 Task: Check current mortgage rates for all points.
Action: Mouse moved to (775, 147)
Screenshot: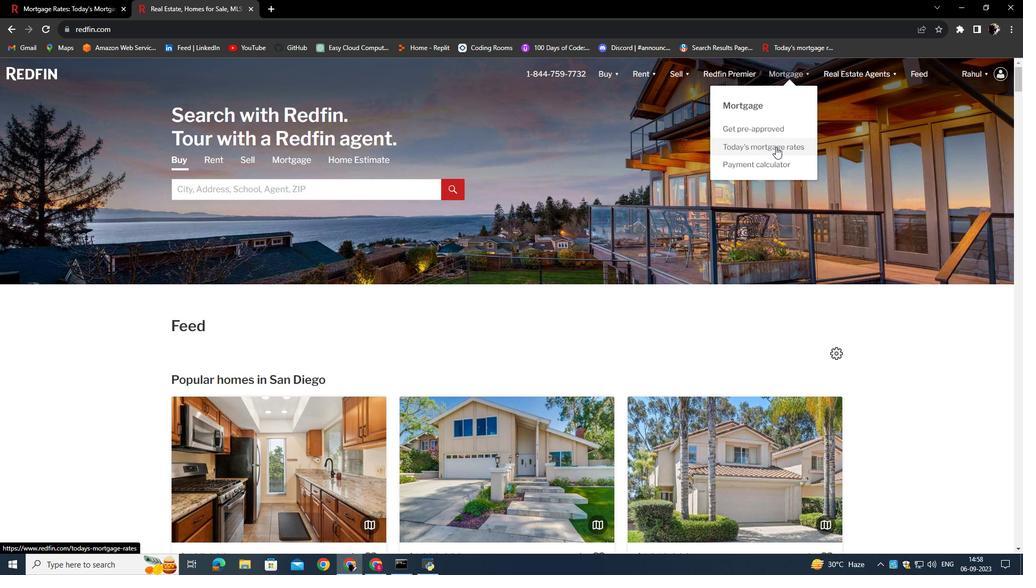 
Action: Mouse pressed left at (775, 147)
Screenshot: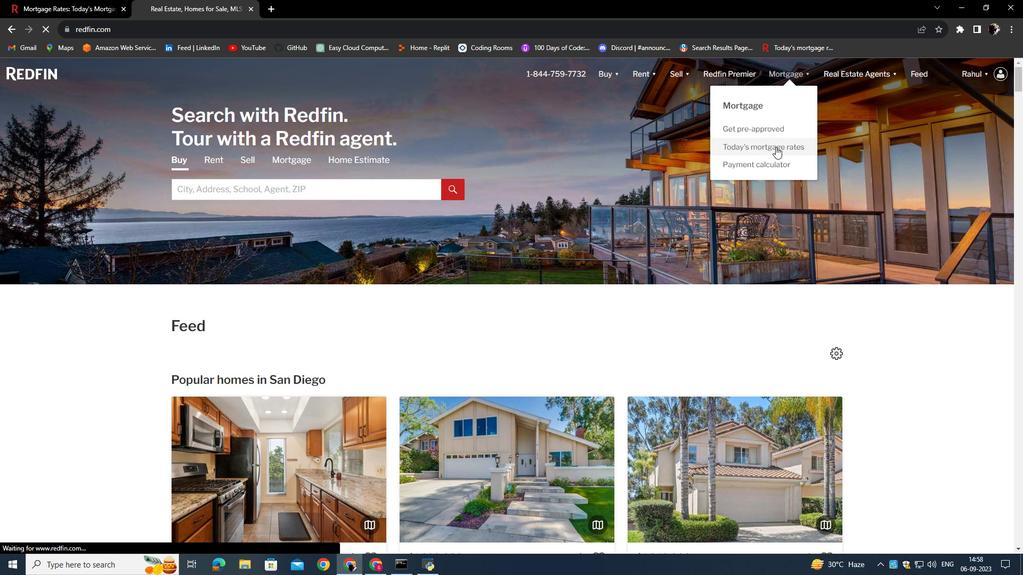 
Action: Mouse moved to (388, 280)
Screenshot: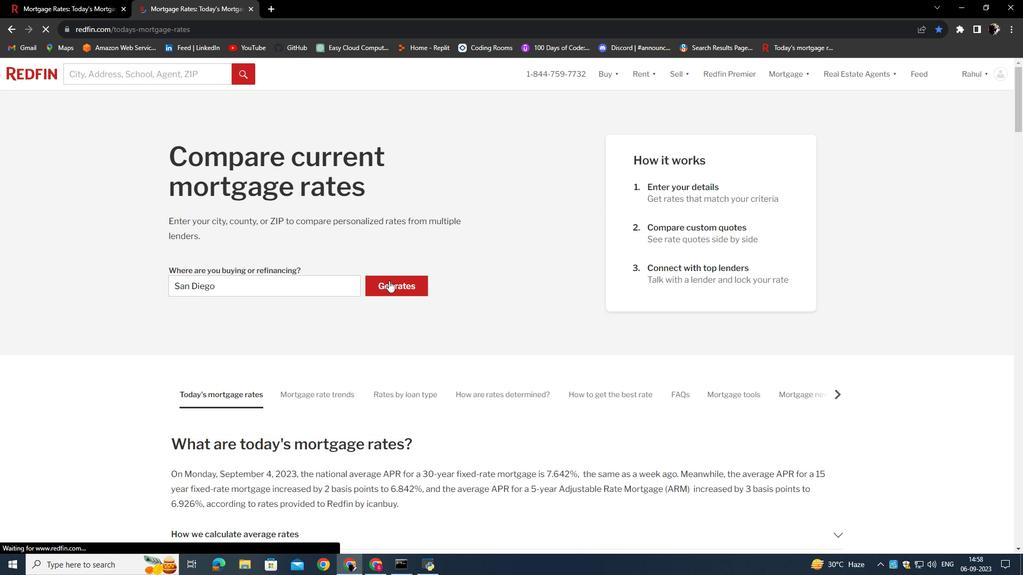 
Action: Mouse pressed left at (388, 280)
Screenshot: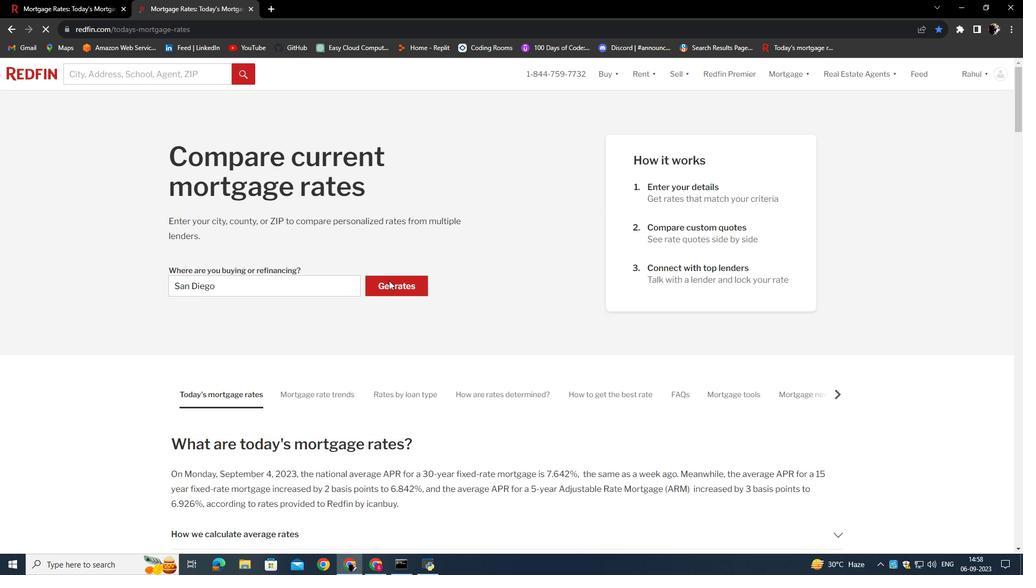 
Action: Mouse moved to (267, 366)
Screenshot: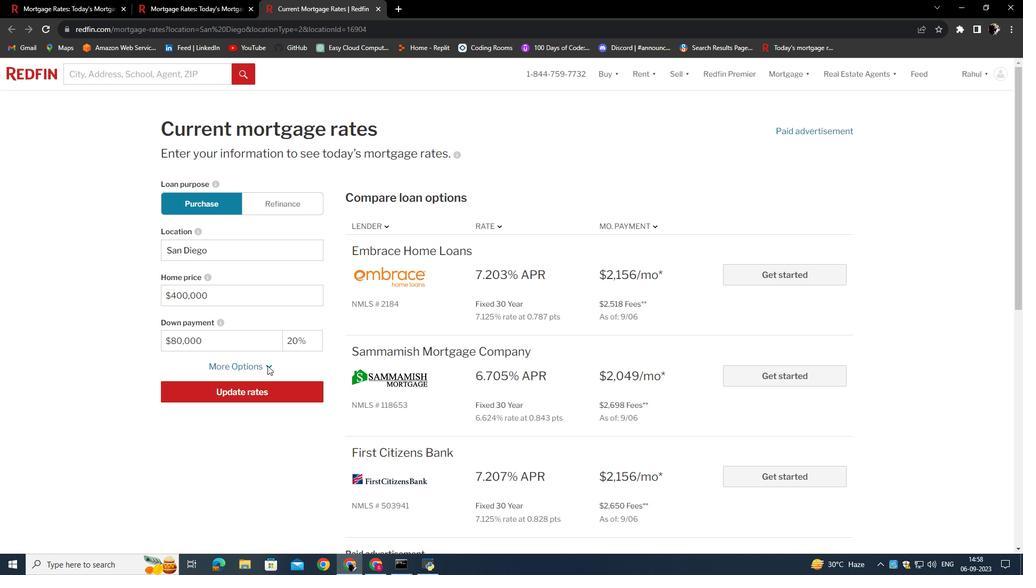 
Action: Mouse pressed left at (267, 366)
Screenshot: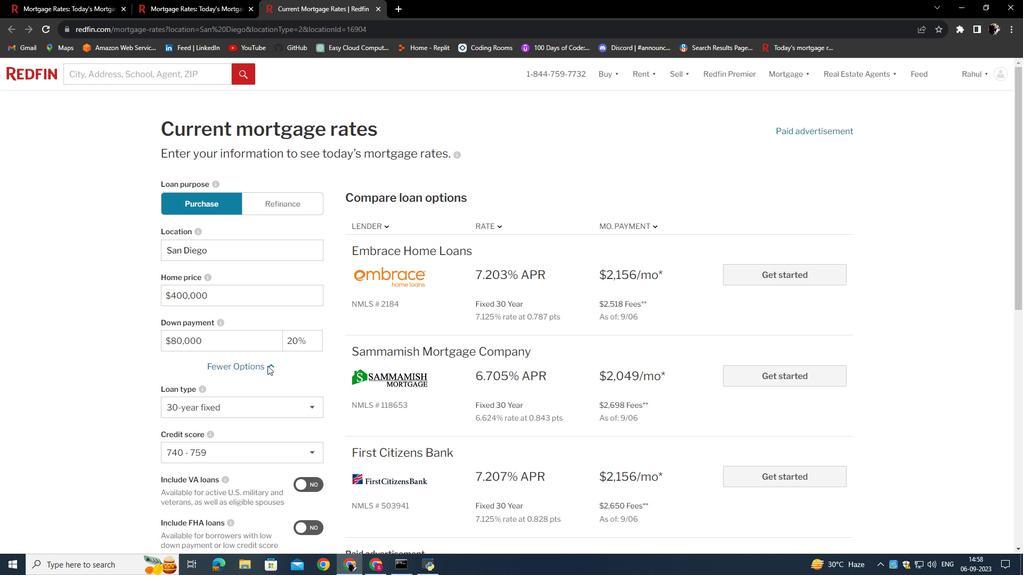
Action: Mouse moved to (271, 371)
Screenshot: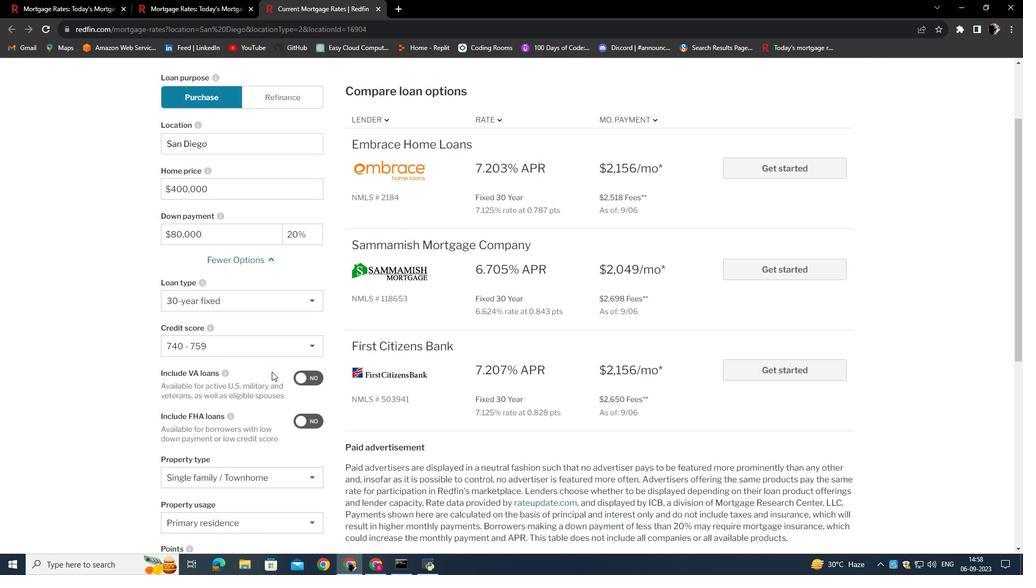 
Action: Mouse scrolled (271, 371) with delta (0, 0)
Screenshot: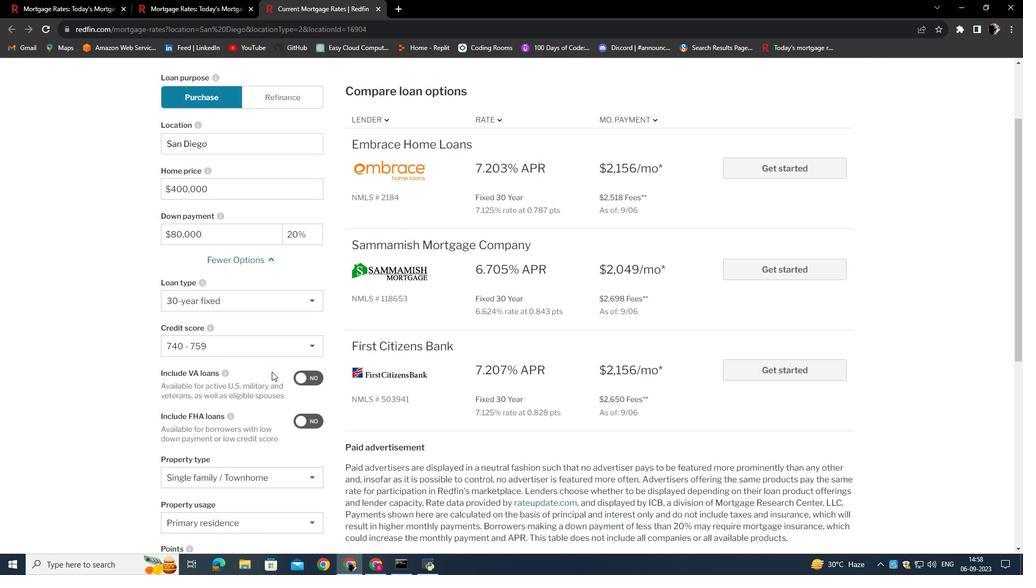 
Action: Mouse scrolled (271, 371) with delta (0, 0)
Screenshot: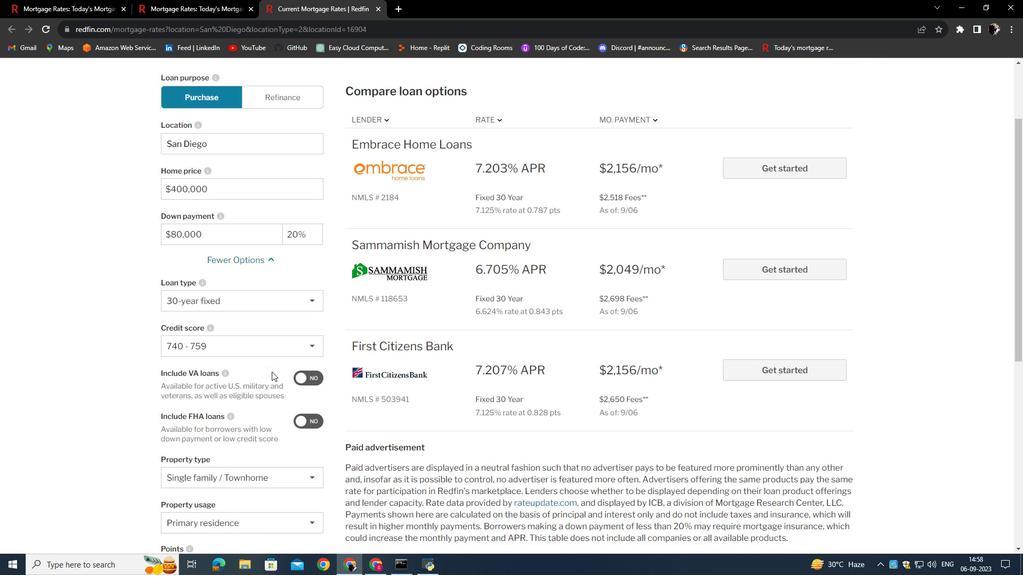 
Action: Mouse scrolled (271, 371) with delta (0, 0)
Screenshot: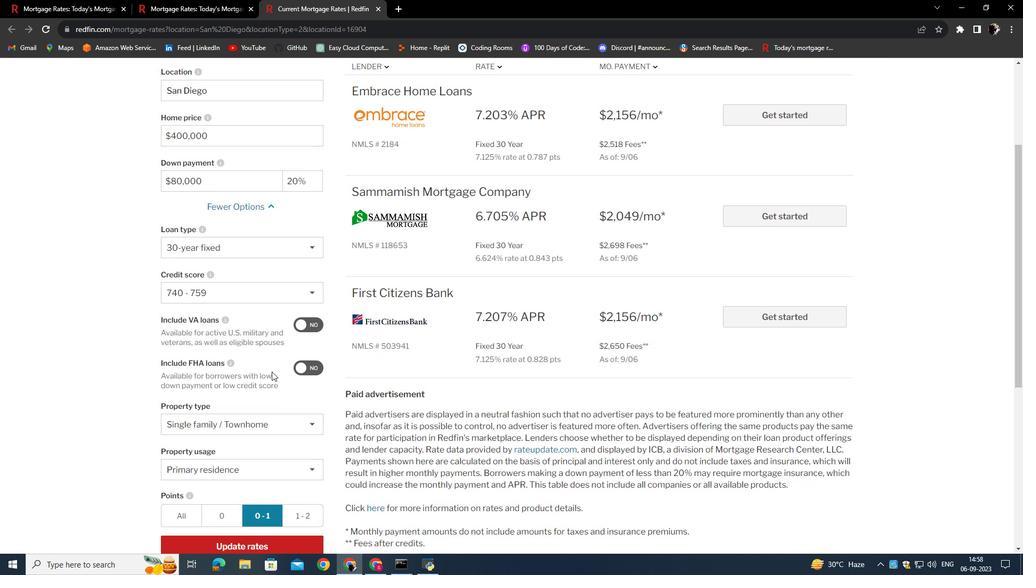 
Action: Mouse scrolled (271, 371) with delta (0, 0)
Screenshot: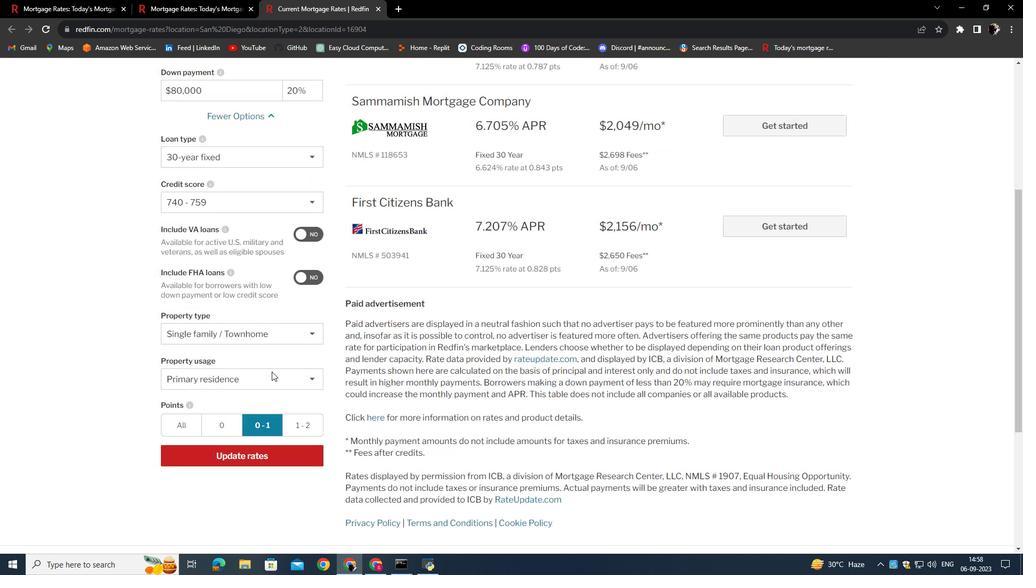
Action: Mouse scrolled (271, 371) with delta (0, 0)
Screenshot: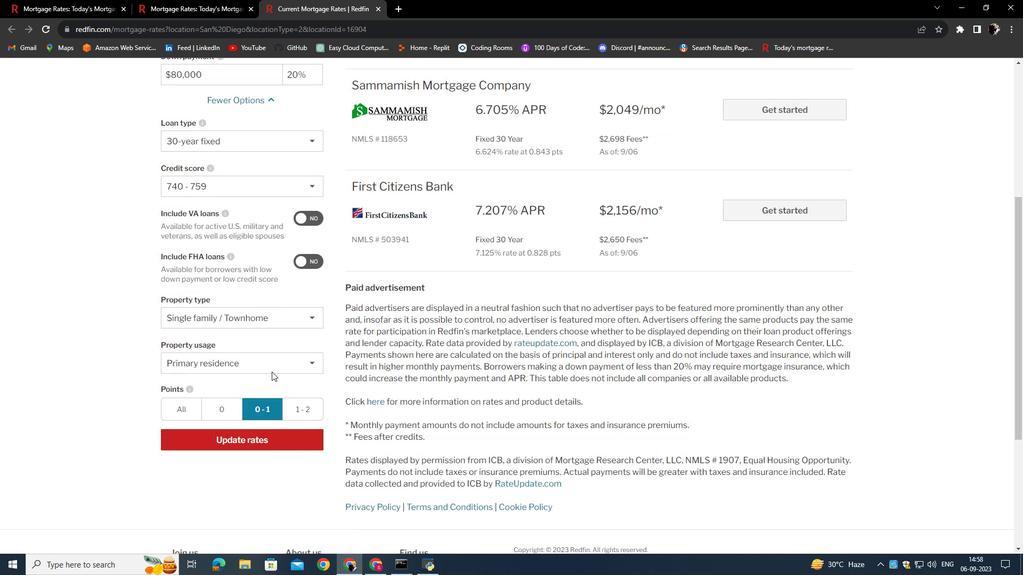 
Action: Mouse moved to (174, 406)
Screenshot: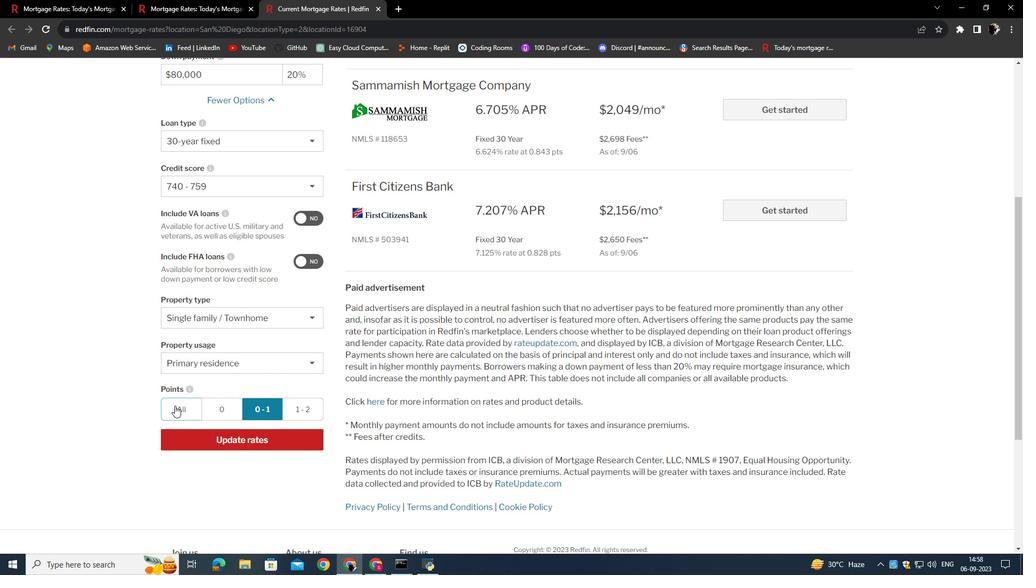 
Action: Mouse pressed left at (174, 406)
Screenshot: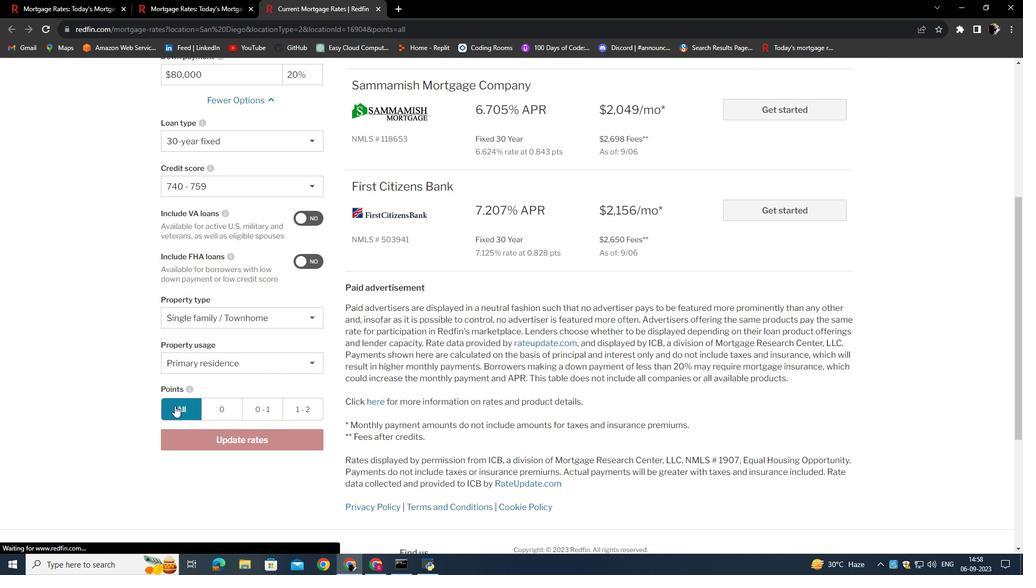 
Action: Mouse moved to (260, 441)
Screenshot: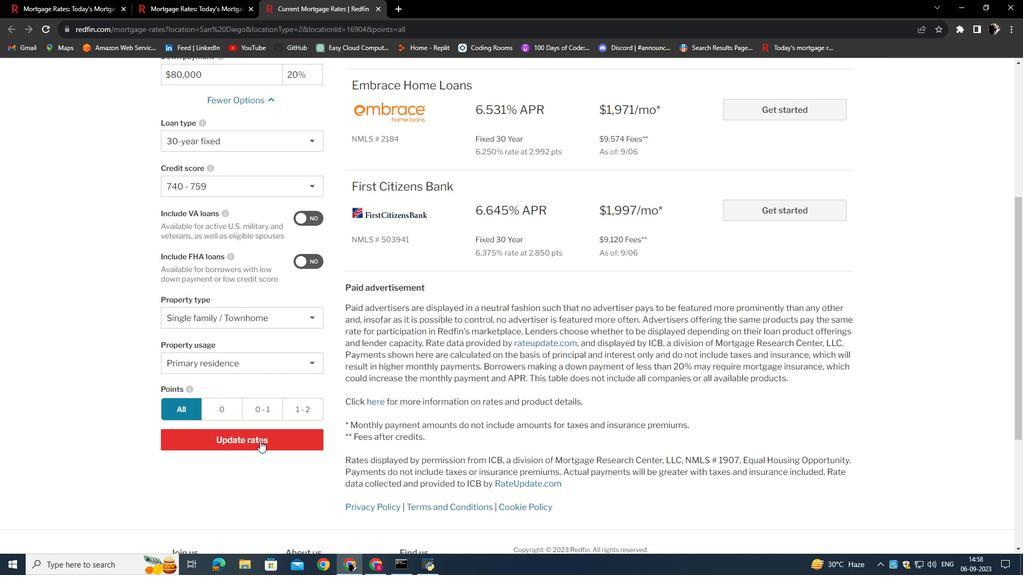 
Action: Mouse pressed left at (260, 441)
Screenshot: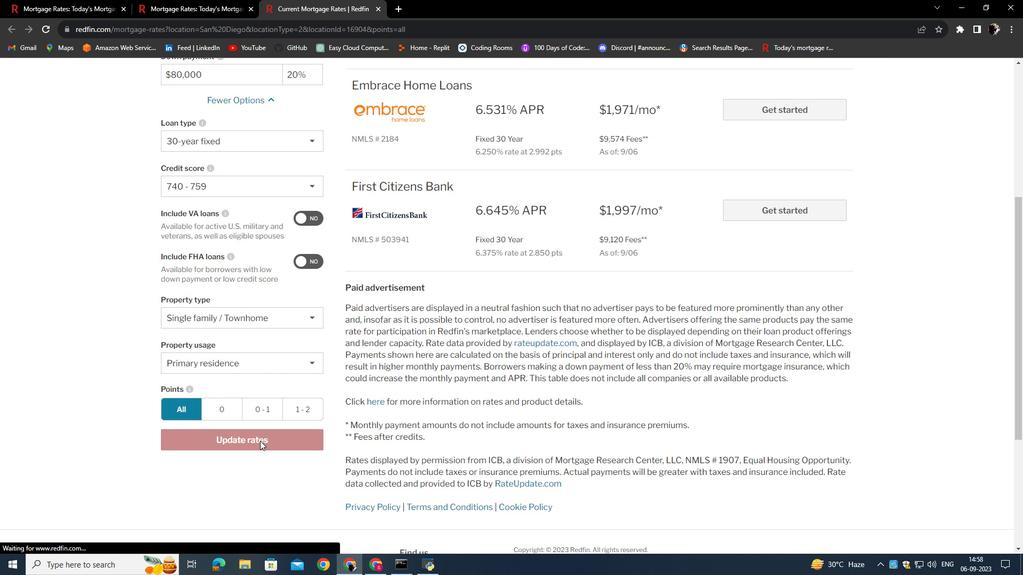 
Action: Mouse moved to (530, 345)
Screenshot: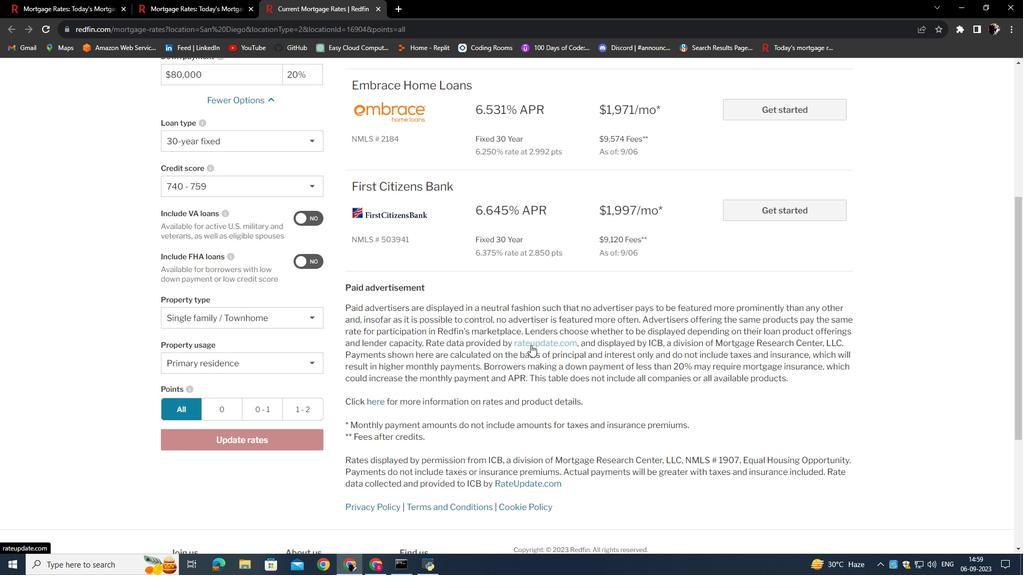
